 Task: For heading Calibri with Bold.  font size for heading24,  'Change the font style of data to'Bell MT.  and font size to 16,  Change the alignment of both headline & data to Align middle & Align Center.  In the sheet  Financial Spreadsheet
Action: Mouse moved to (73, 135)
Screenshot: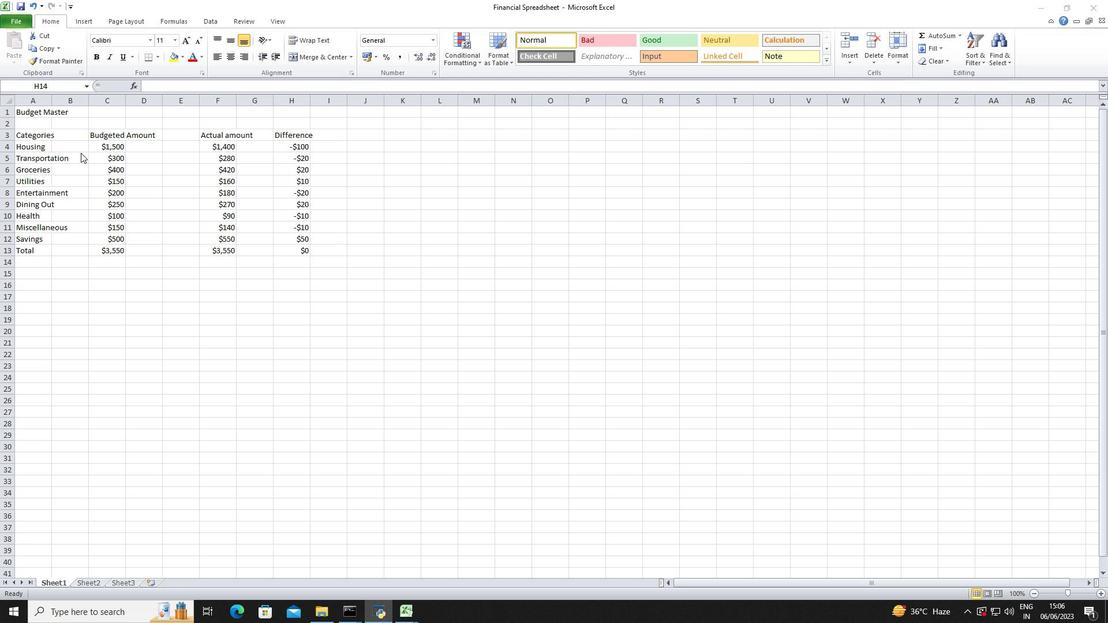 
Action: Mouse pressed left at (73, 135)
Screenshot: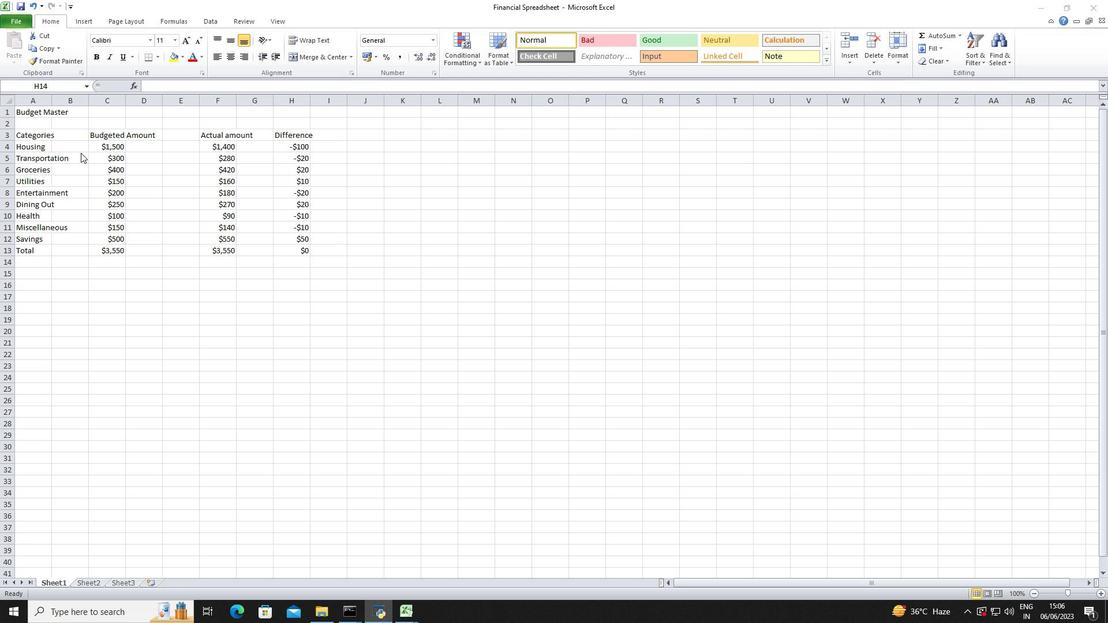 
Action: Mouse moved to (30, 113)
Screenshot: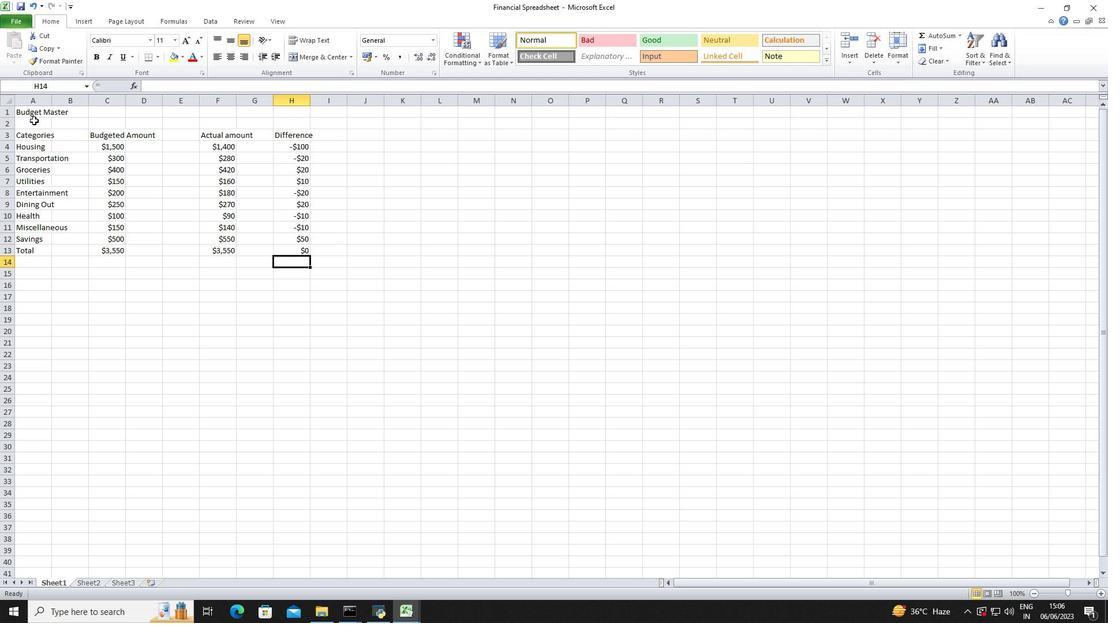 
Action: Mouse pressed left at (30, 113)
Screenshot: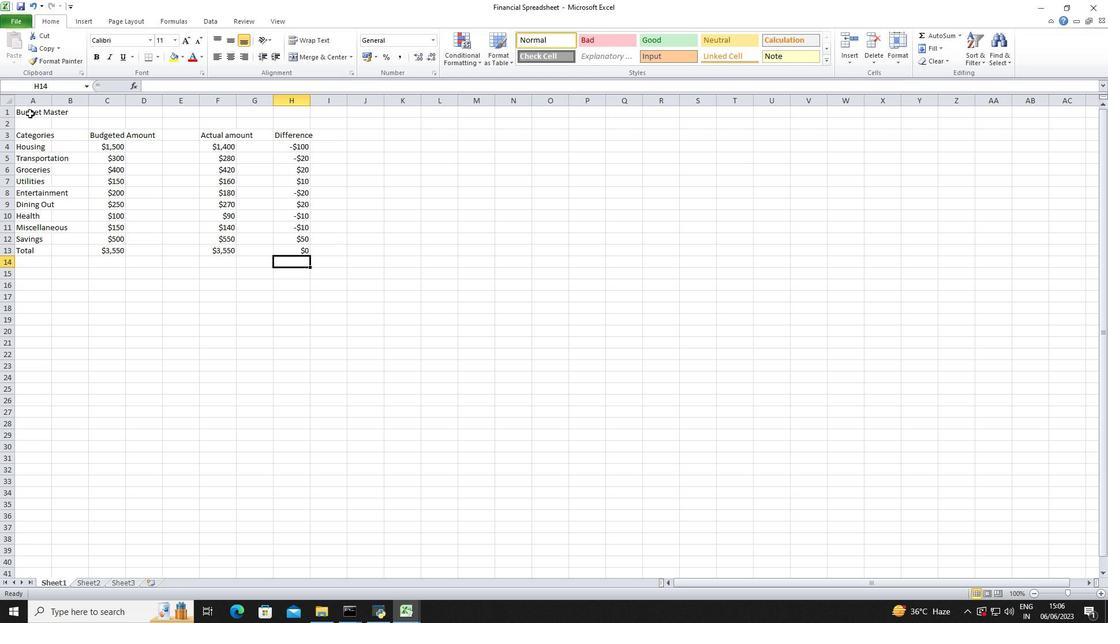 
Action: Mouse moved to (112, 41)
Screenshot: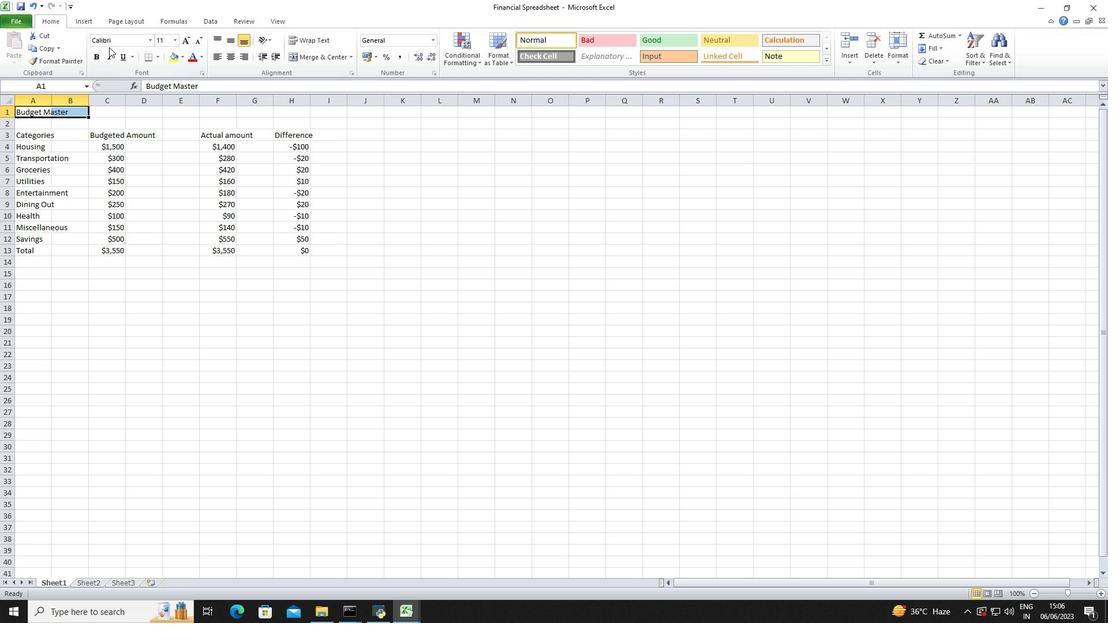 
Action: Mouse pressed left at (112, 41)
Screenshot: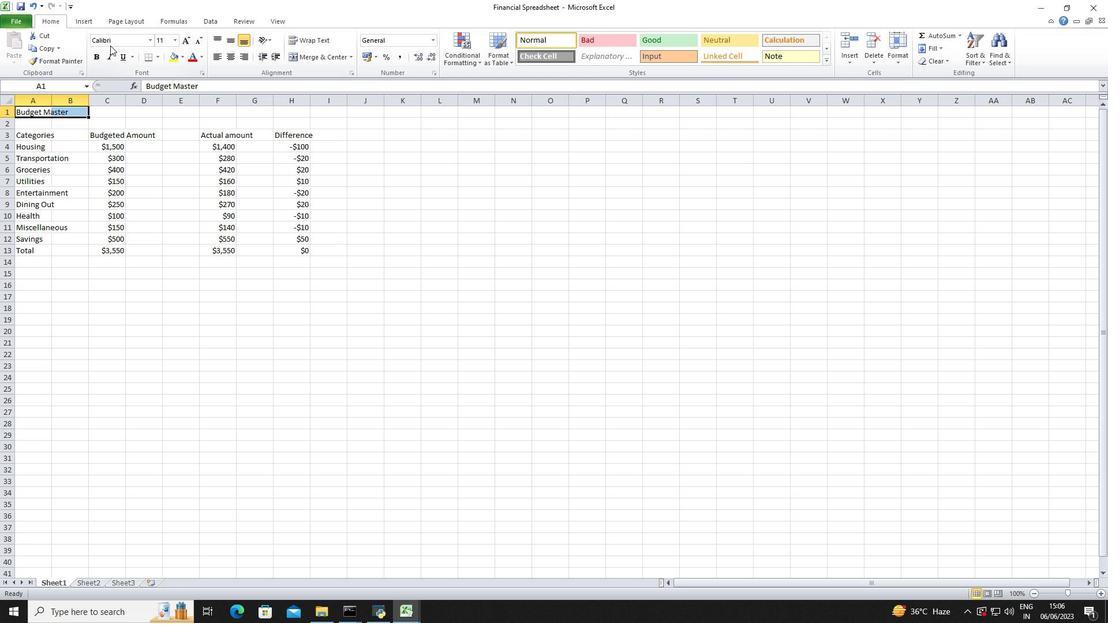 
Action: Key pressed <Key.enter>
Screenshot: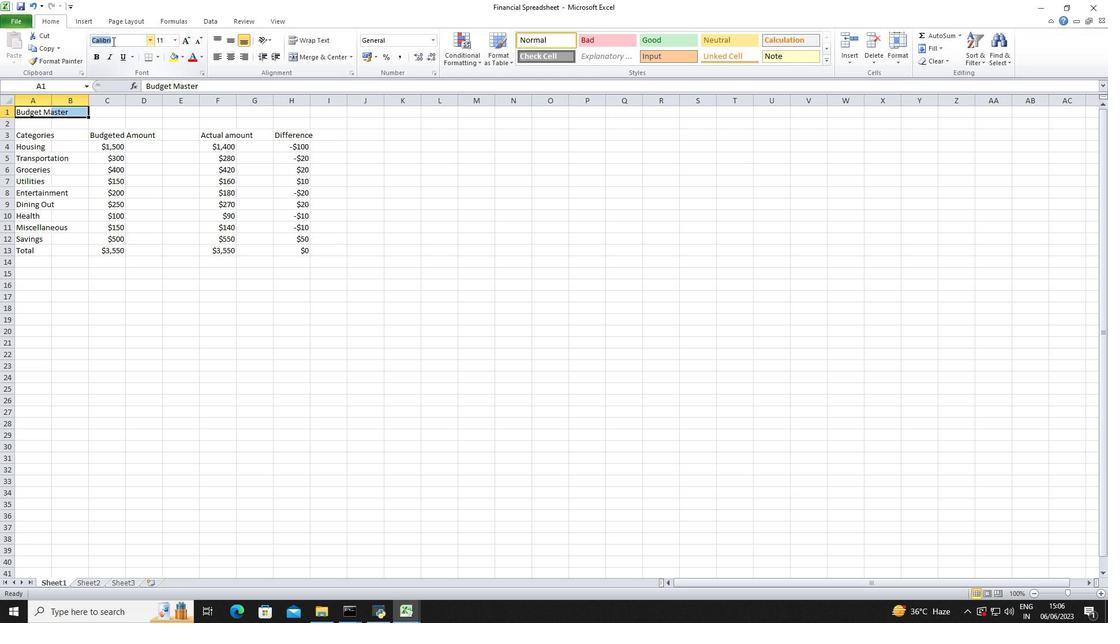 
Action: Mouse moved to (92, 60)
Screenshot: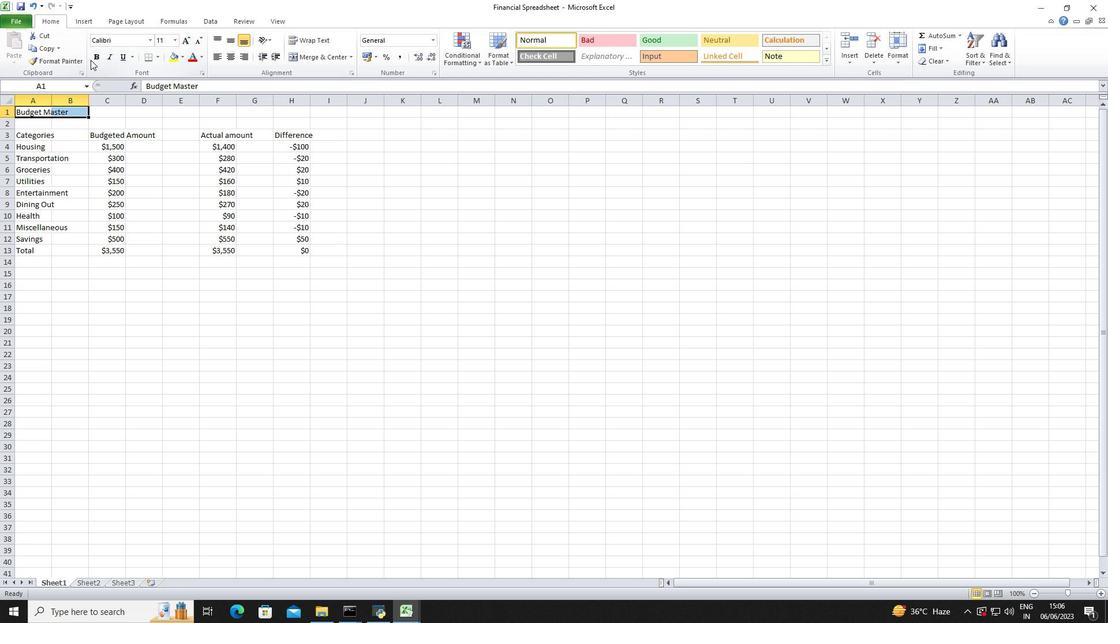 
Action: Mouse pressed left at (92, 60)
Screenshot: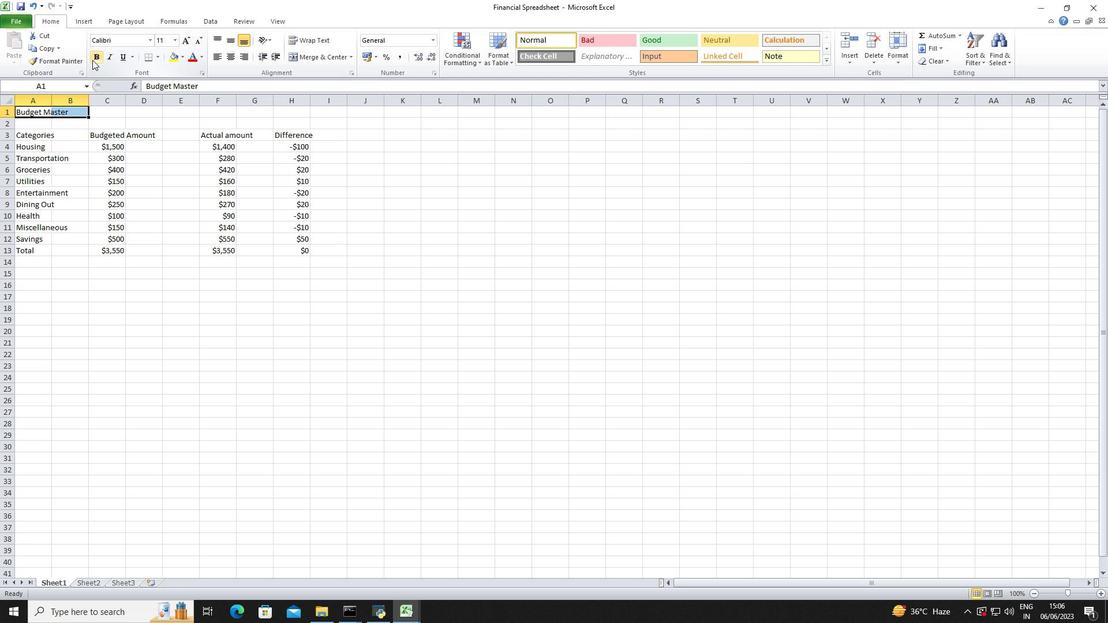 
Action: Mouse moved to (176, 39)
Screenshot: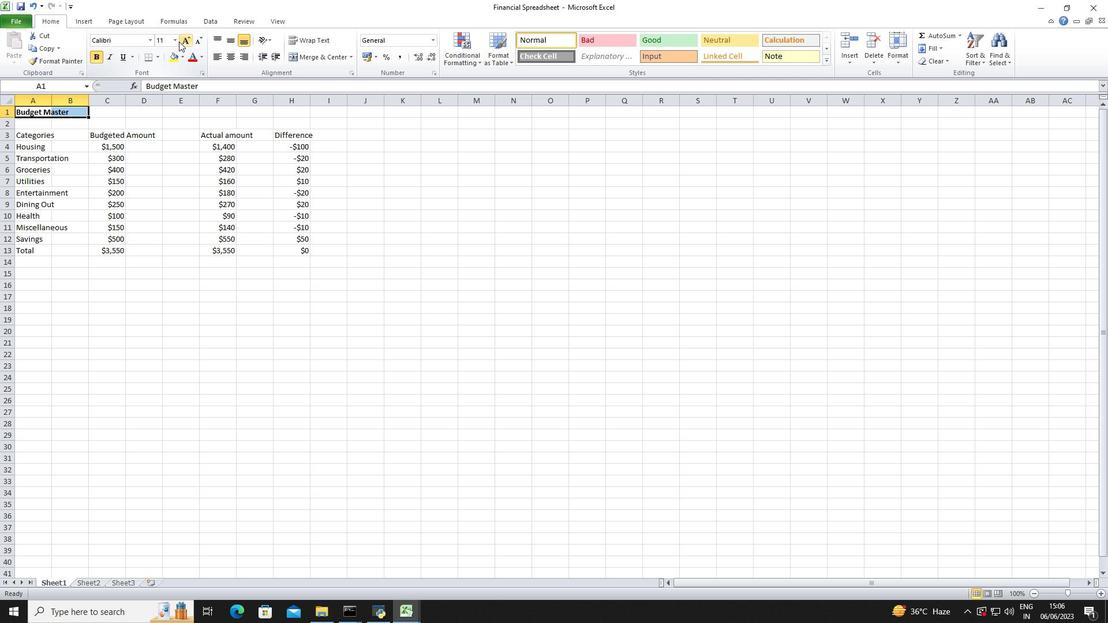 
Action: Mouse pressed left at (176, 39)
Screenshot: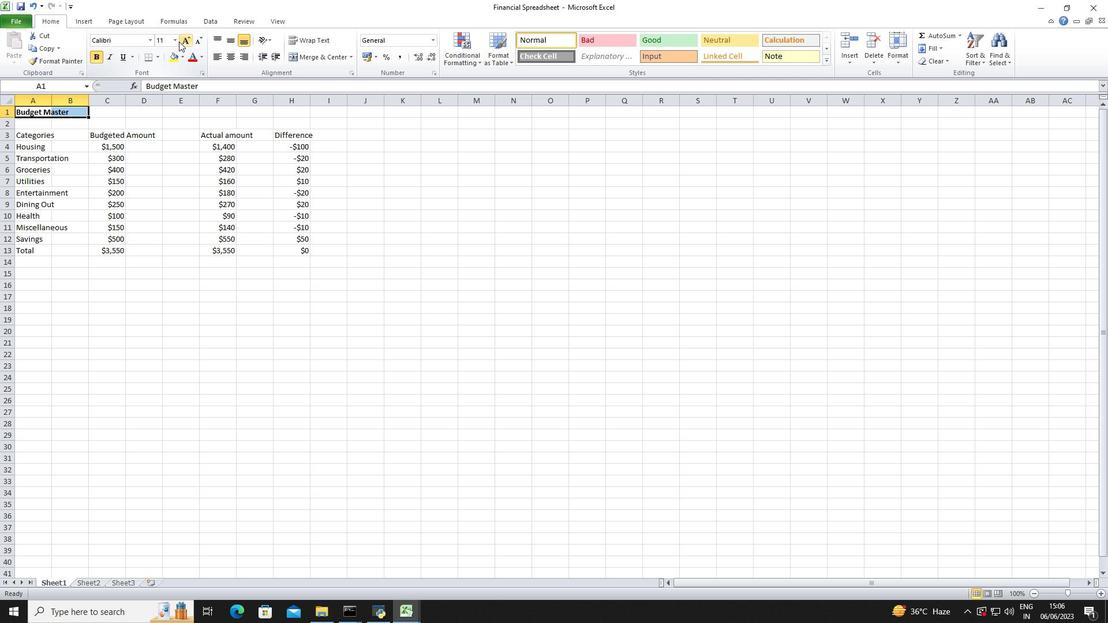 
Action: Mouse moved to (159, 150)
Screenshot: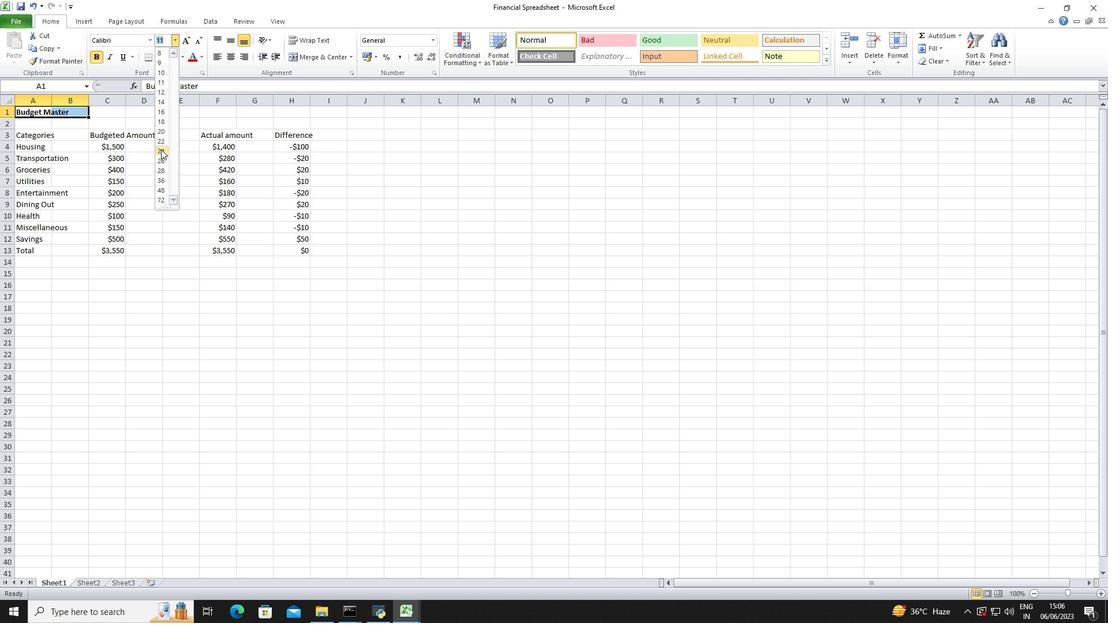 
Action: Mouse pressed left at (159, 150)
Screenshot: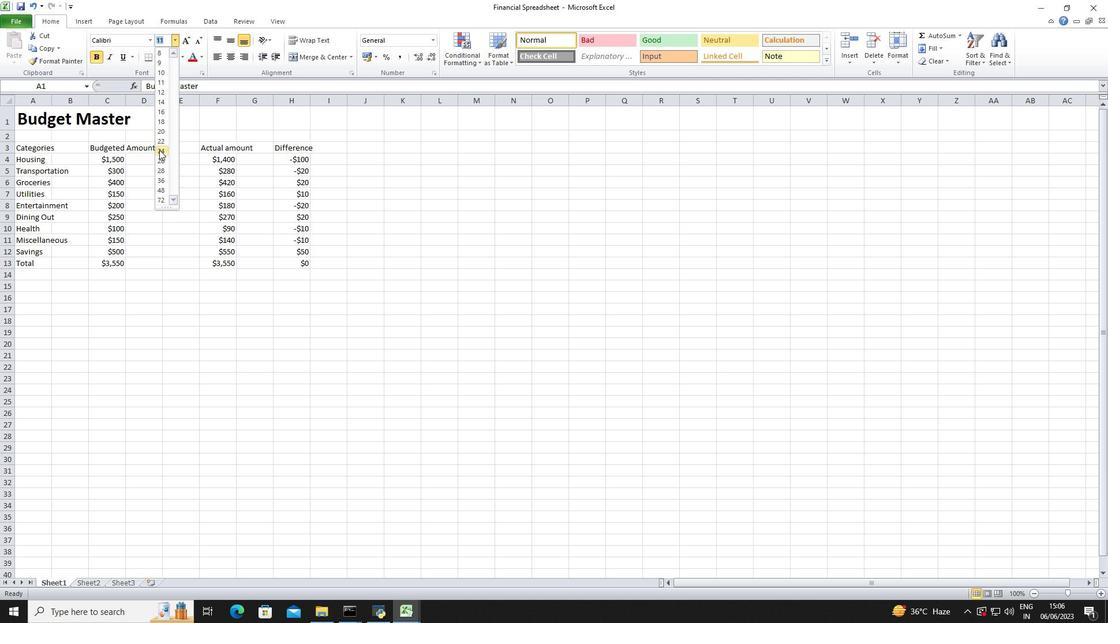 
Action: Mouse moved to (45, 149)
Screenshot: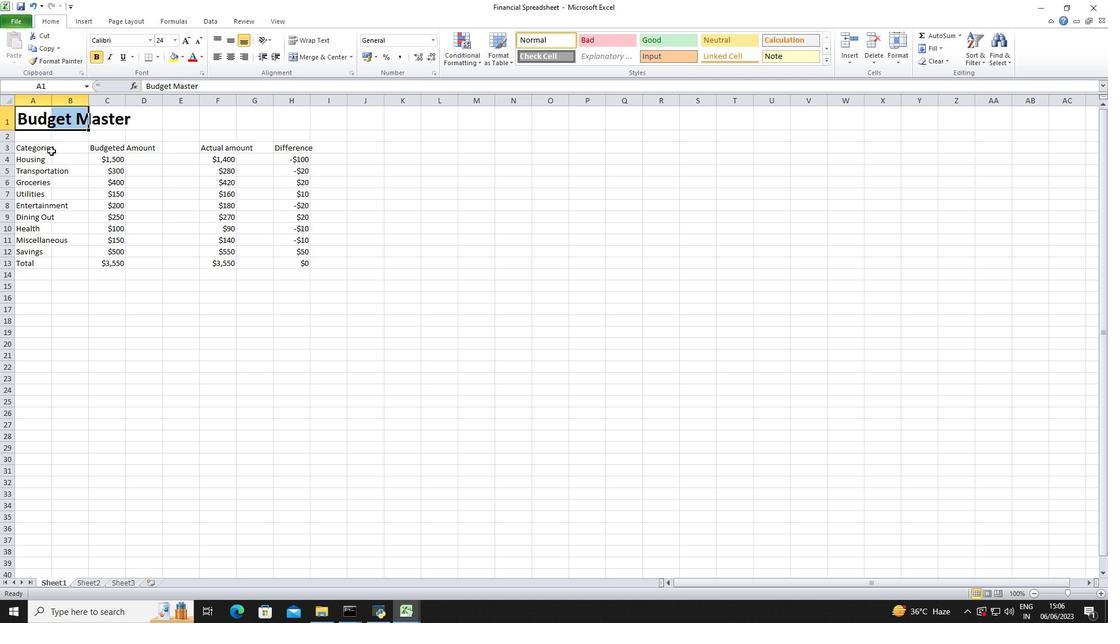 
Action: Mouse pressed left at (45, 149)
Screenshot: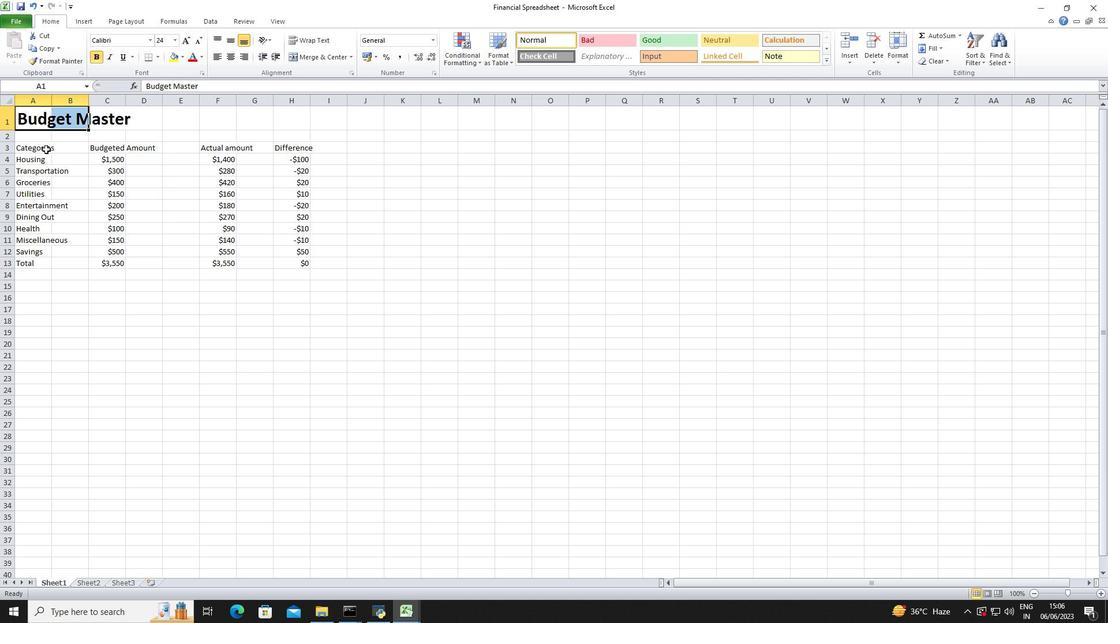 
Action: Mouse moved to (117, 41)
Screenshot: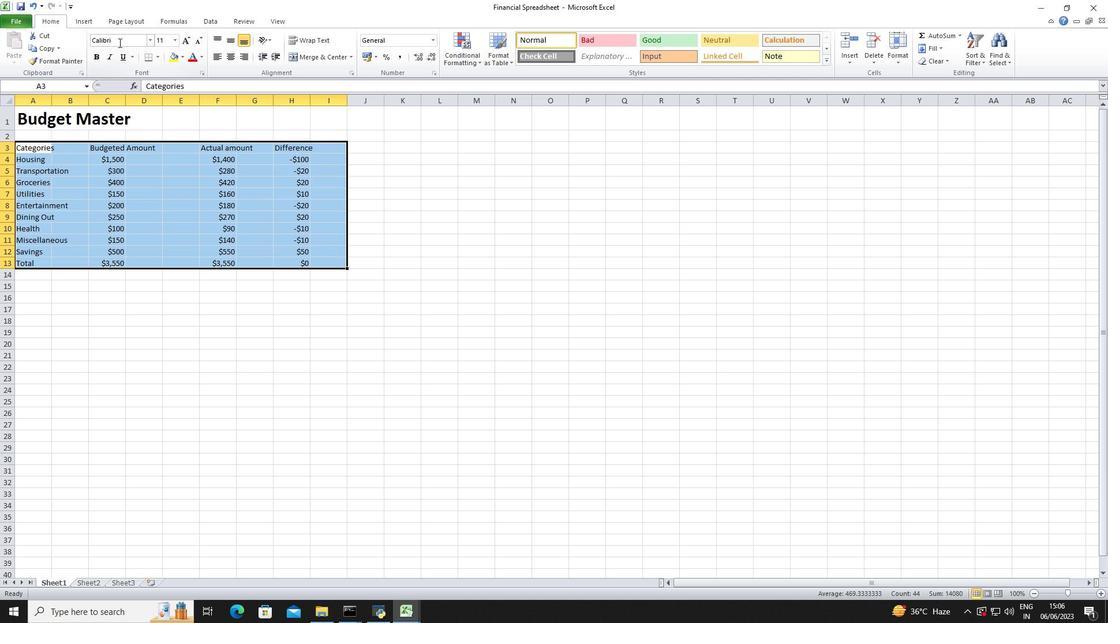 
Action: Mouse pressed left at (117, 41)
Screenshot: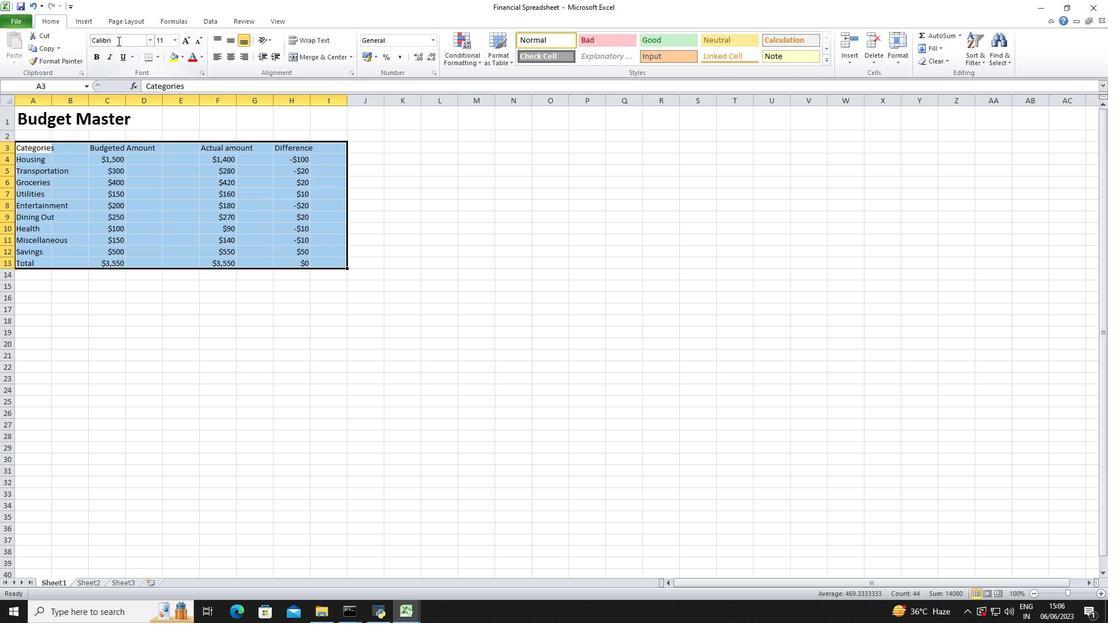 
Action: Key pressed <Key.shift>Bell<Key.space><Key.shift>MT<Key.enter>
Screenshot: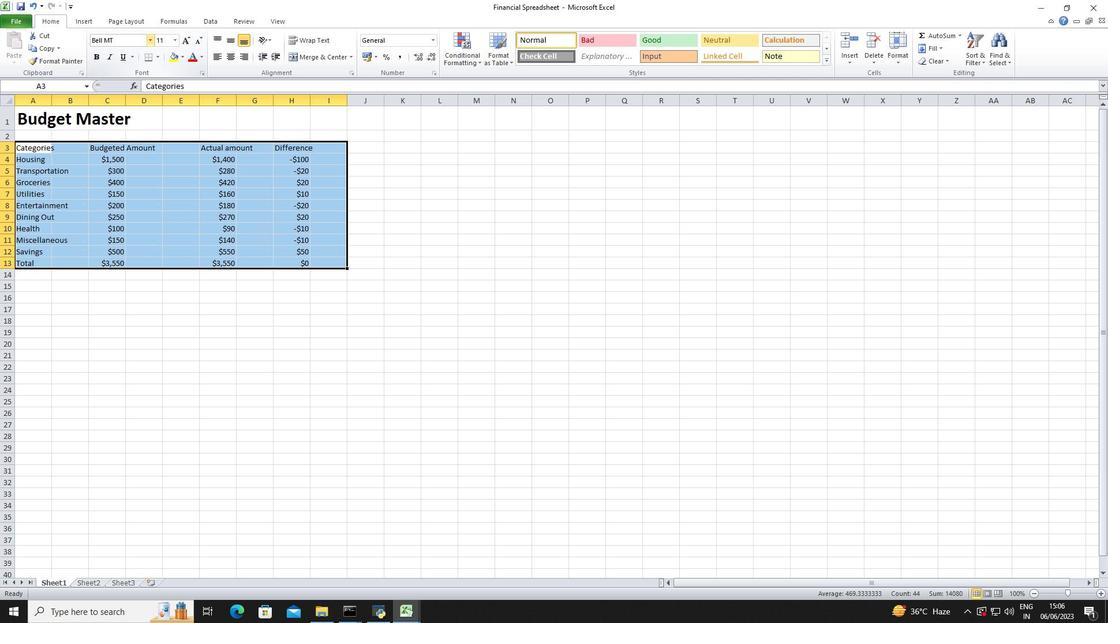 
Action: Mouse moved to (172, 39)
Screenshot: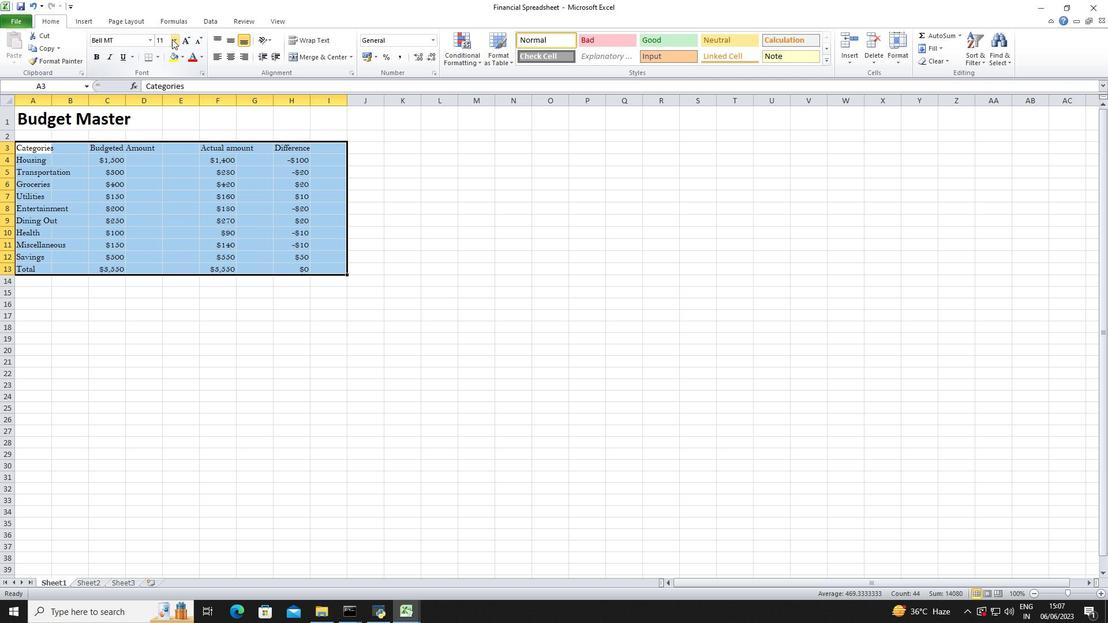 
Action: Mouse pressed left at (172, 39)
Screenshot: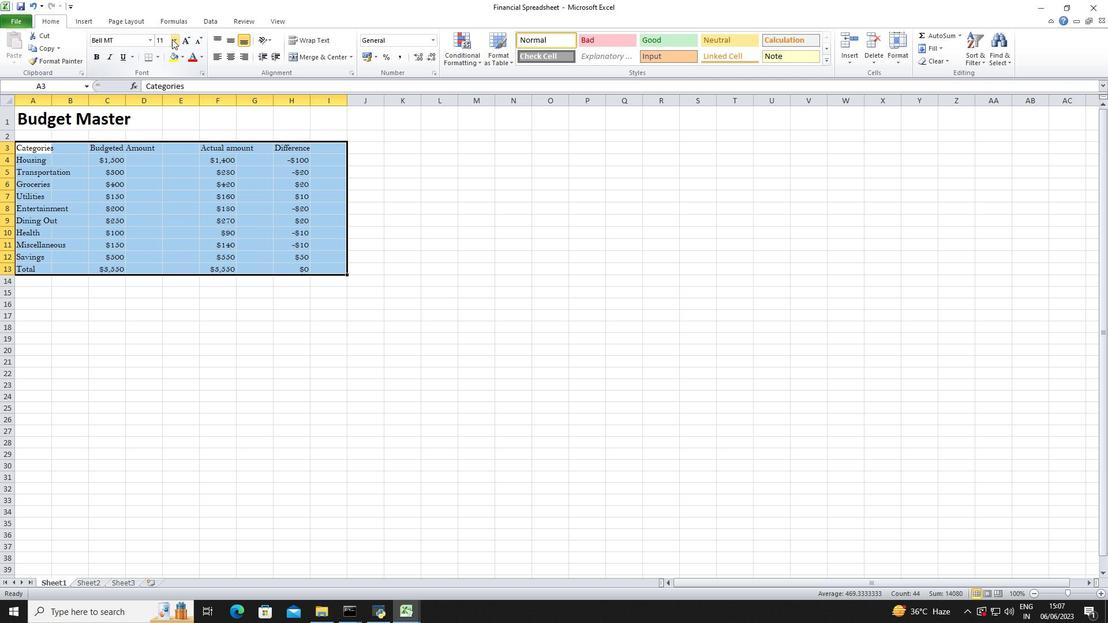 
Action: Mouse moved to (161, 112)
Screenshot: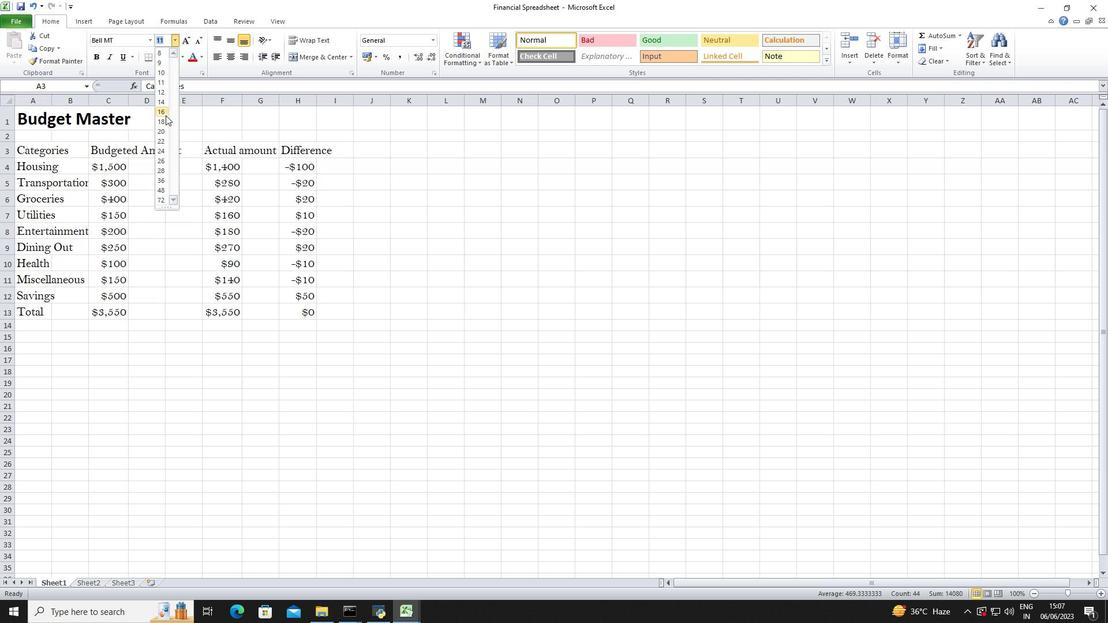 
Action: Mouse pressed left at (161, 112)
Screenshot: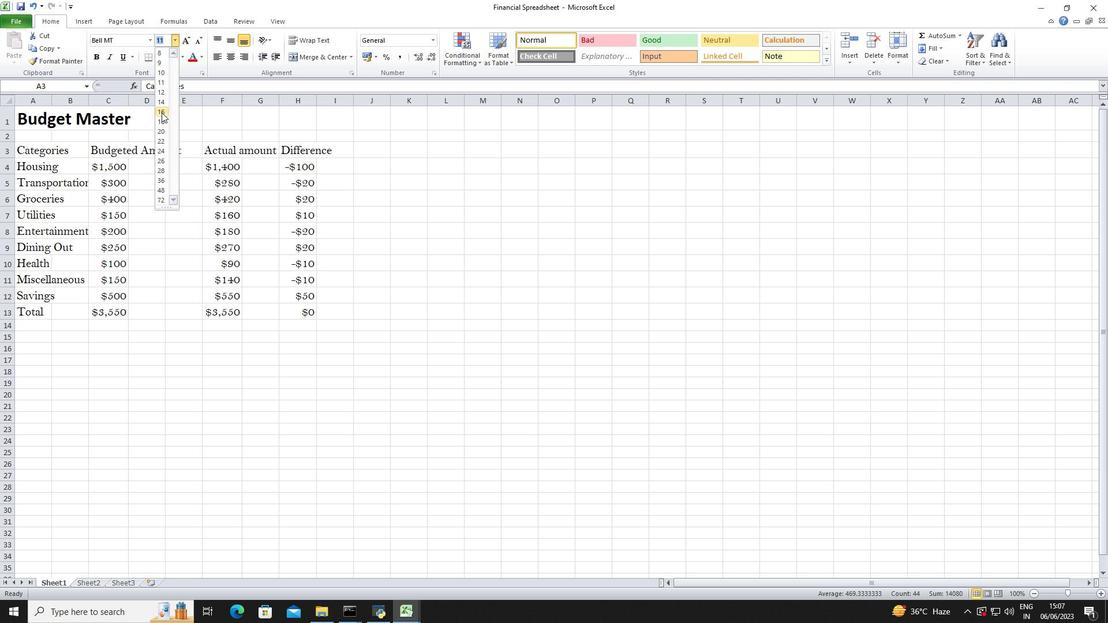 
Action: Mouse moved to (227, 60)
Screenshot: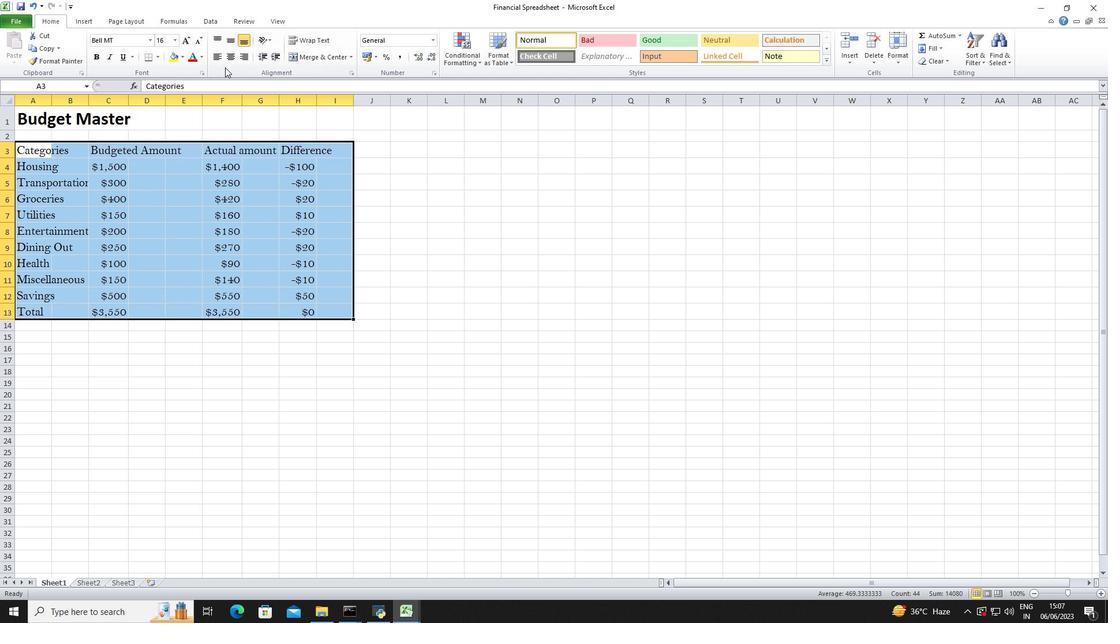 
Action: Mouse pressed left at (227, 60)
Screenshot: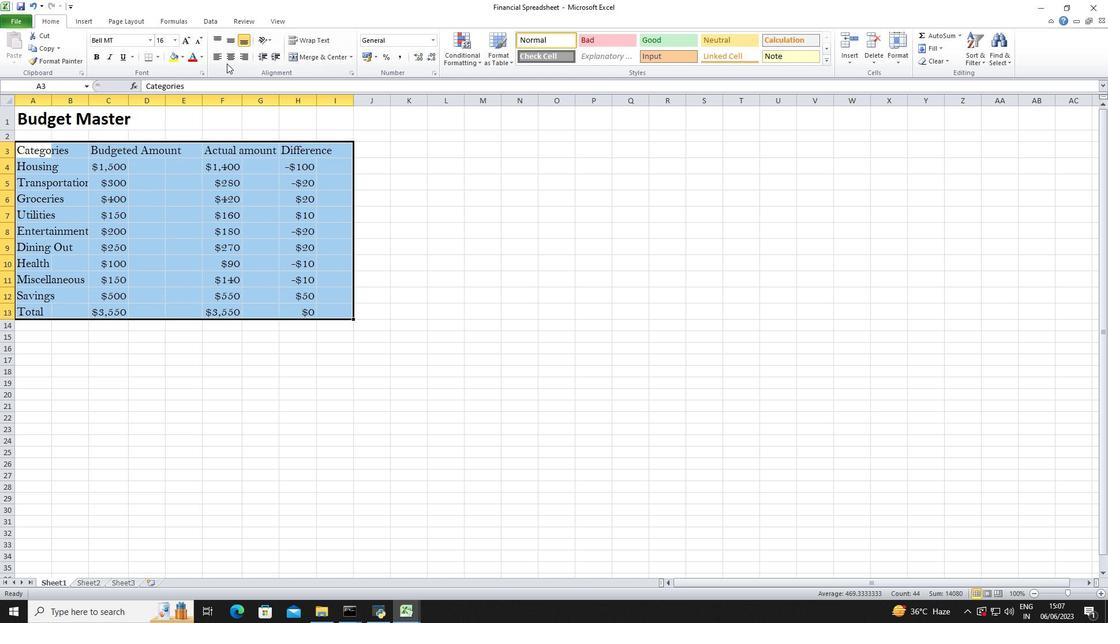 
Action: Mouse moved to (53, 106)
Screenshot: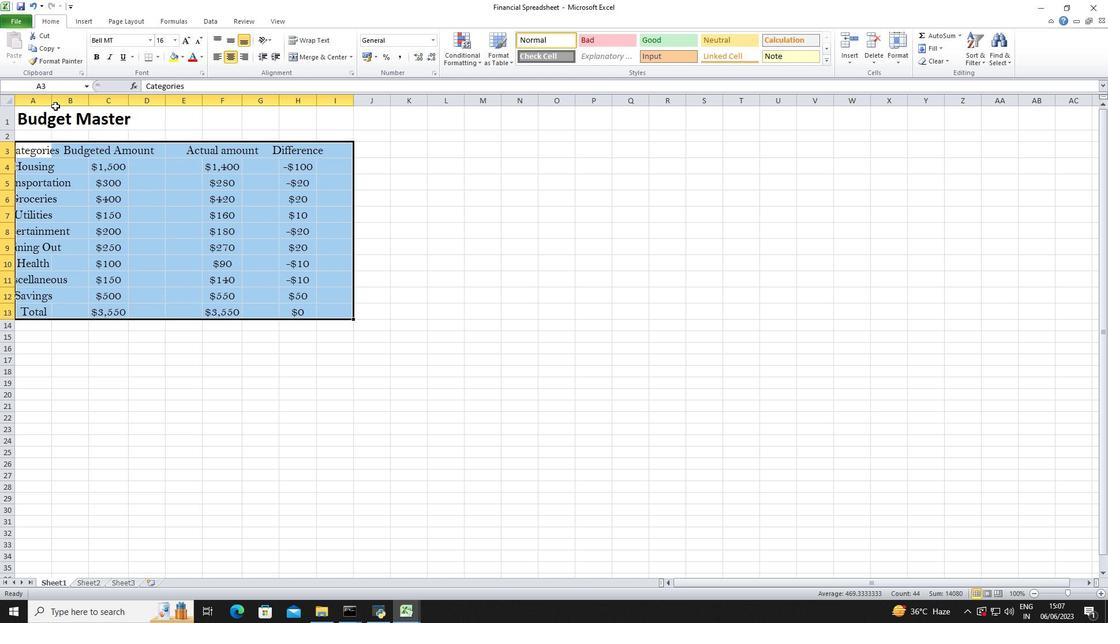 
Action: Mouse pressed left at (53, 106)
Screenshot: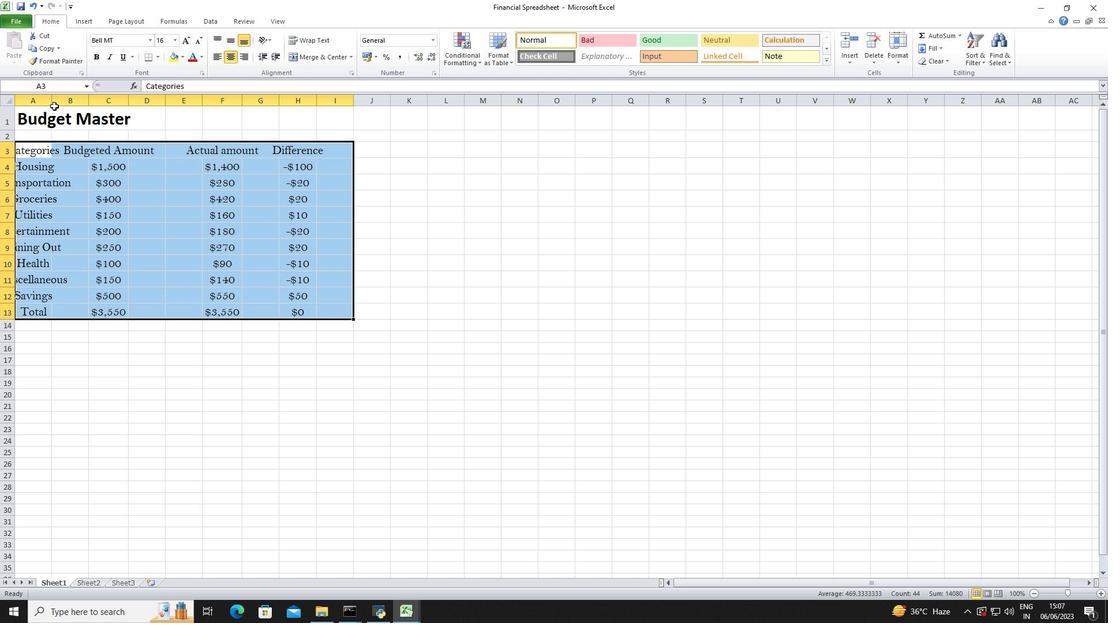 
Action: Mouse moved to (53, 103)
Screenshot: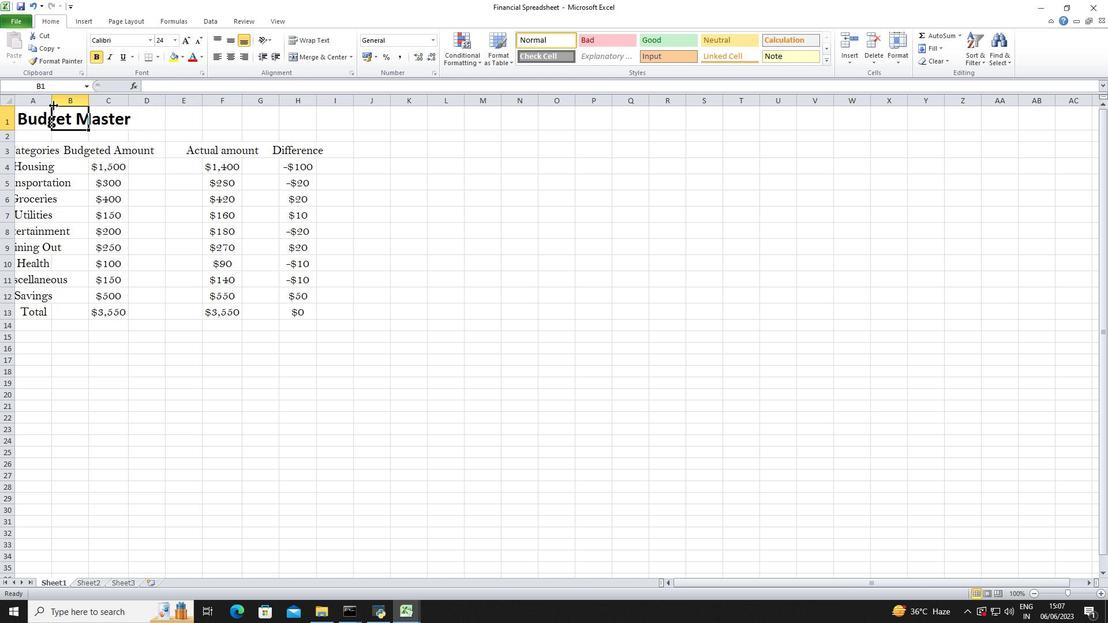 
Action: Mouse pressed left at (53, 103)
Screenshot: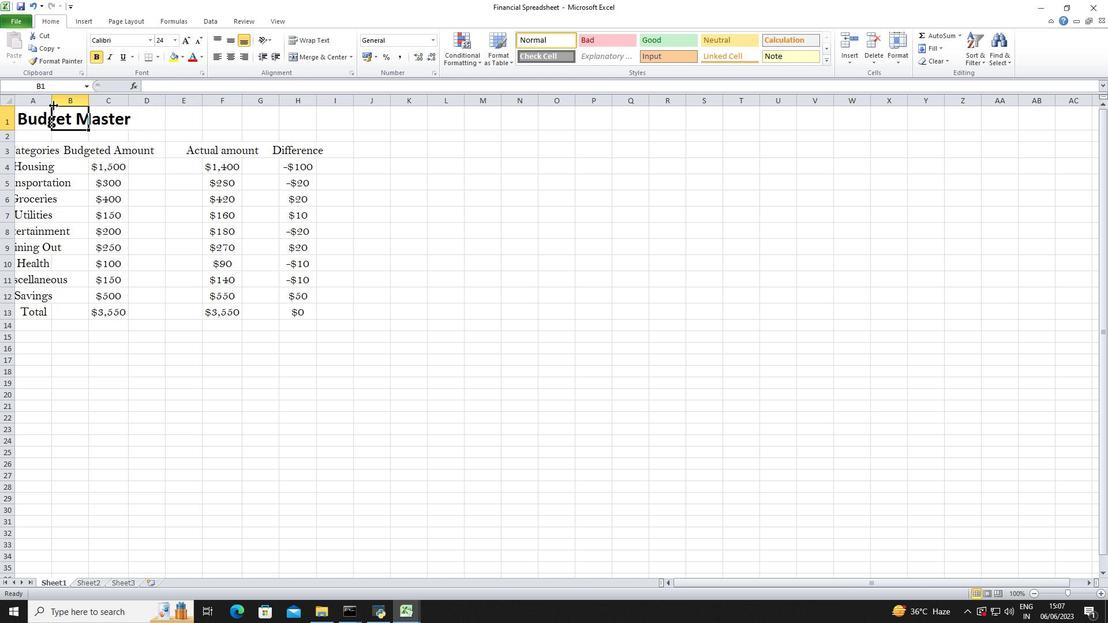 
Action: Mouse moved to (91, 104)
Screenshot: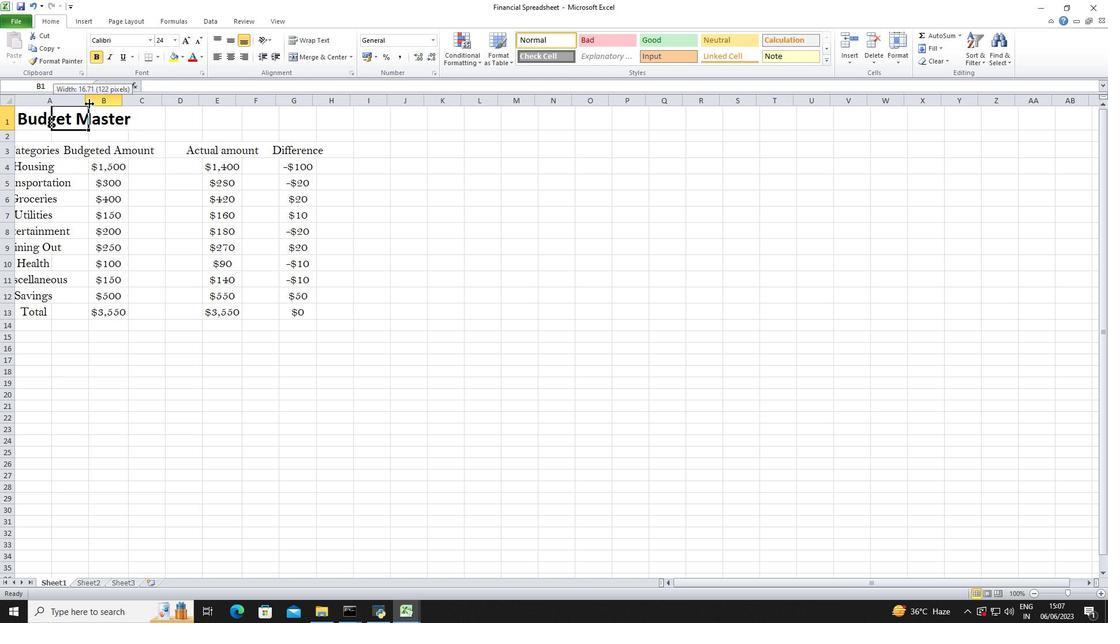 
Action: Mouse pressed left at (91, 104)
Screenshot: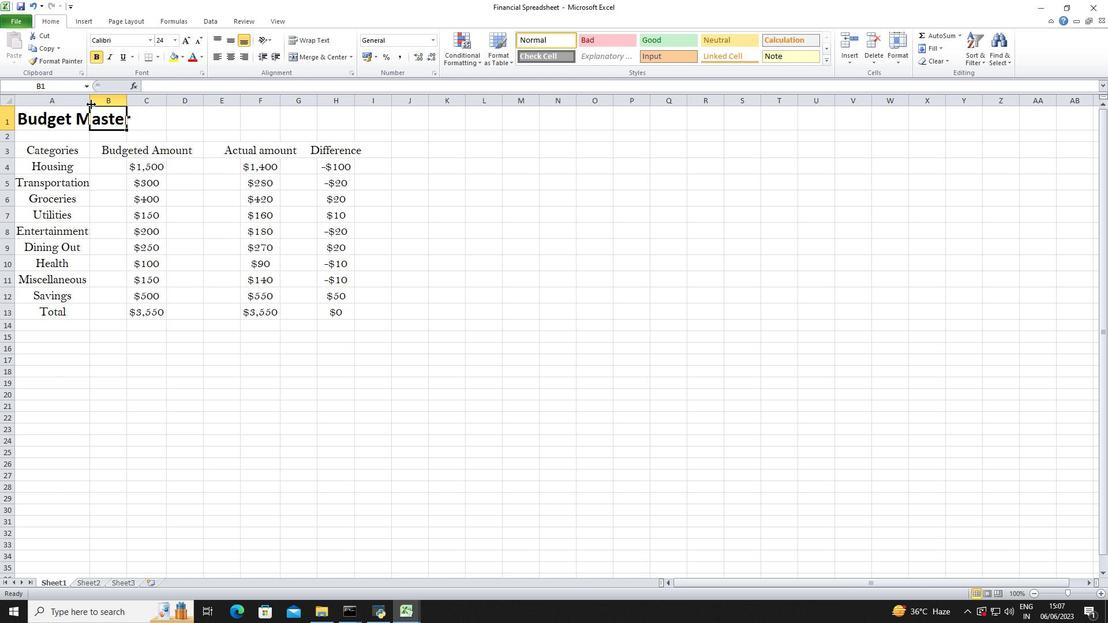 
Action: Mouse moved to (426, 185)
Screenshot: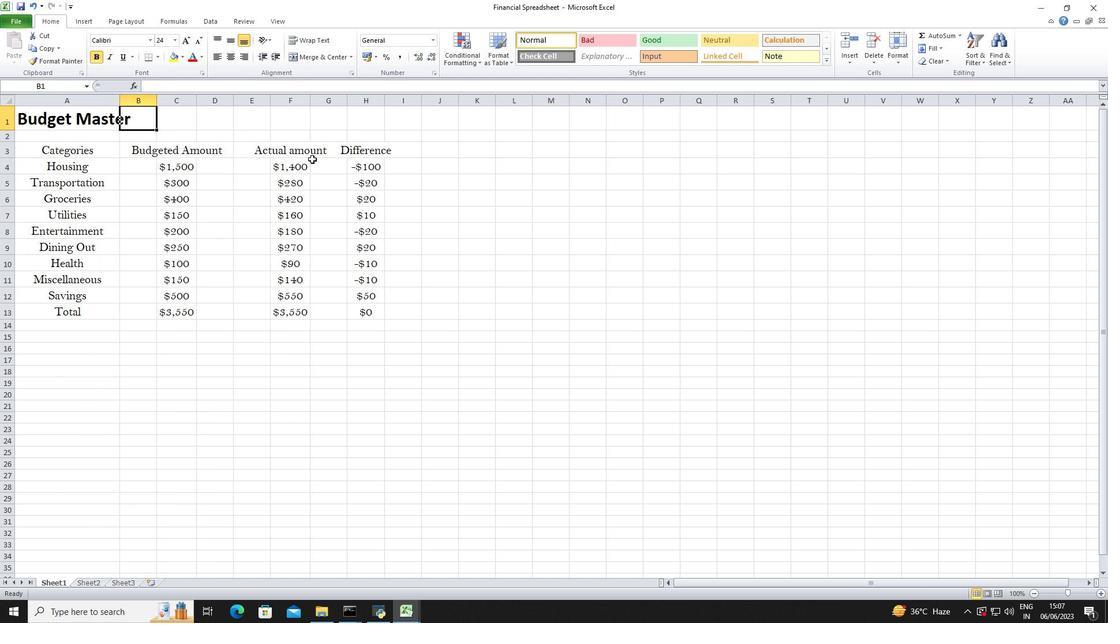 
Action: Mouse pressed left at (426, 185)
Screenshot: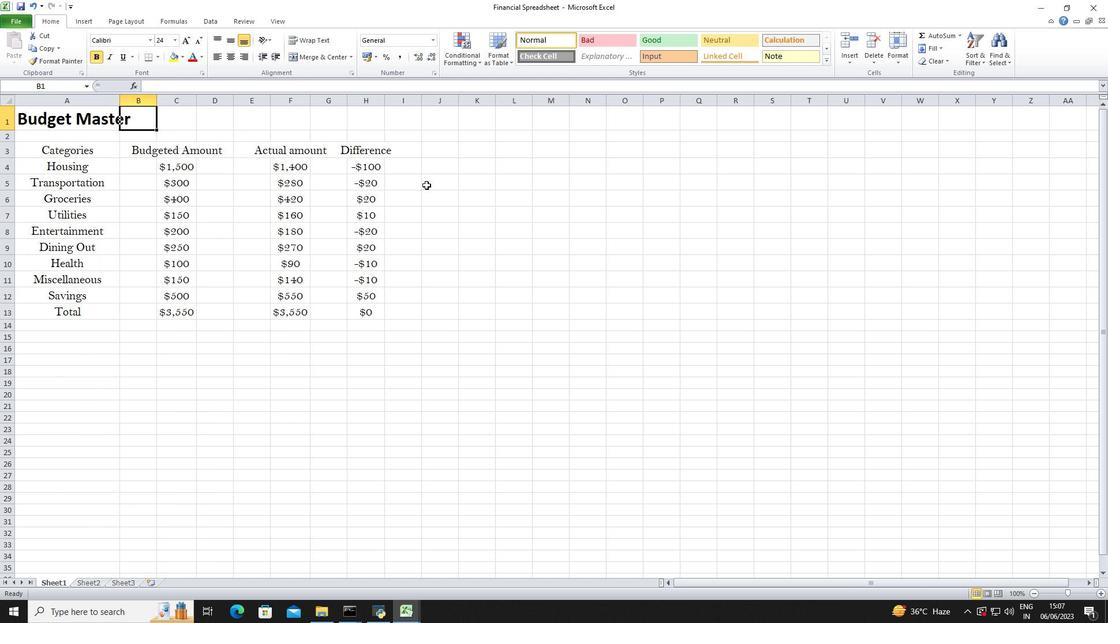 
